 Task: Turn off the Reading Pane and check the Sent Items folder in Outlook.
Action: Mouse moved to (11, 145)
Screenshot: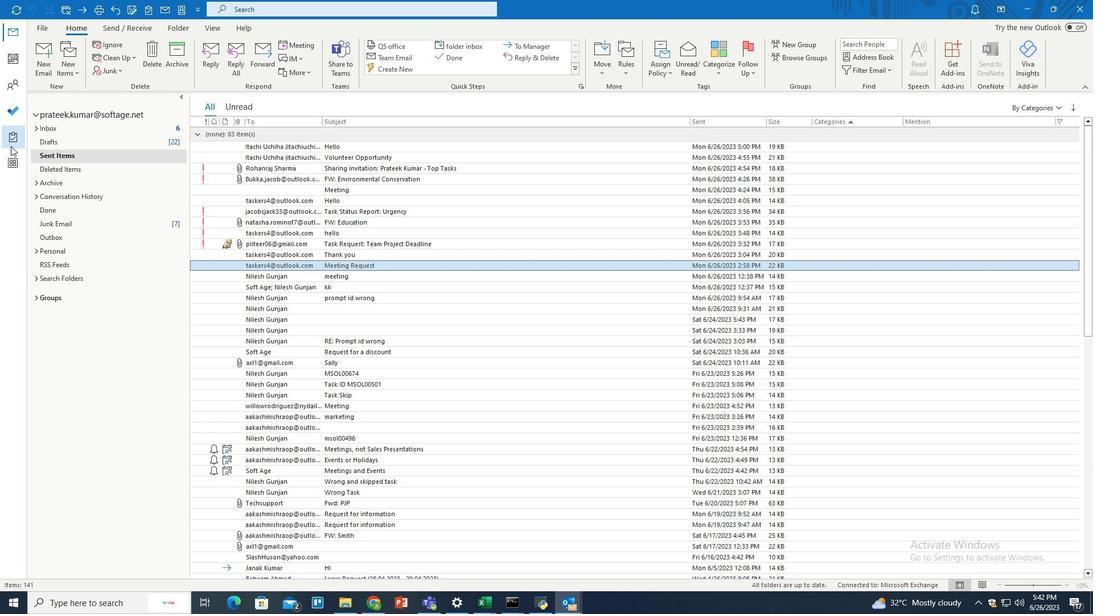 
Action: Mouse pressed left at (11, 145)
Screenshot: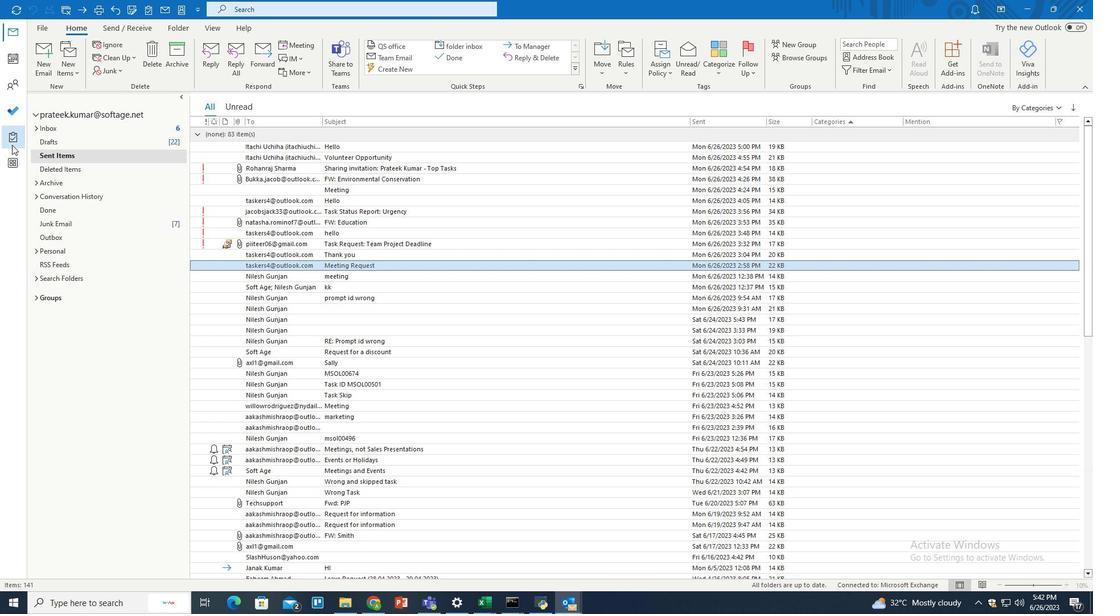 
Action: Mouse moved to (217, 29)
Screenshot: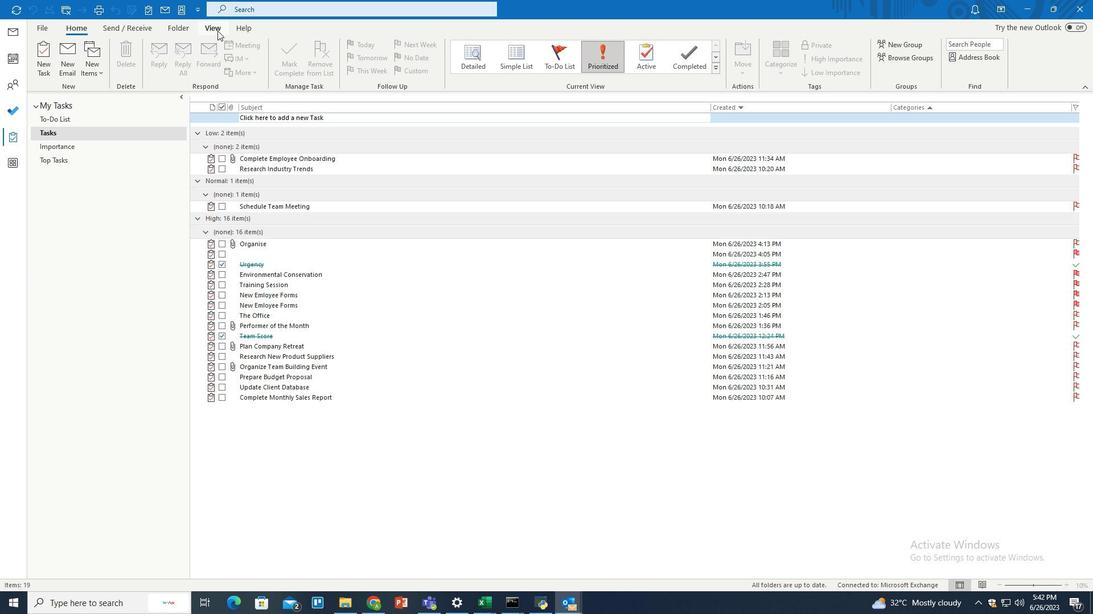 
Action: Mouse pressed left at (217, 29)
Screenshot: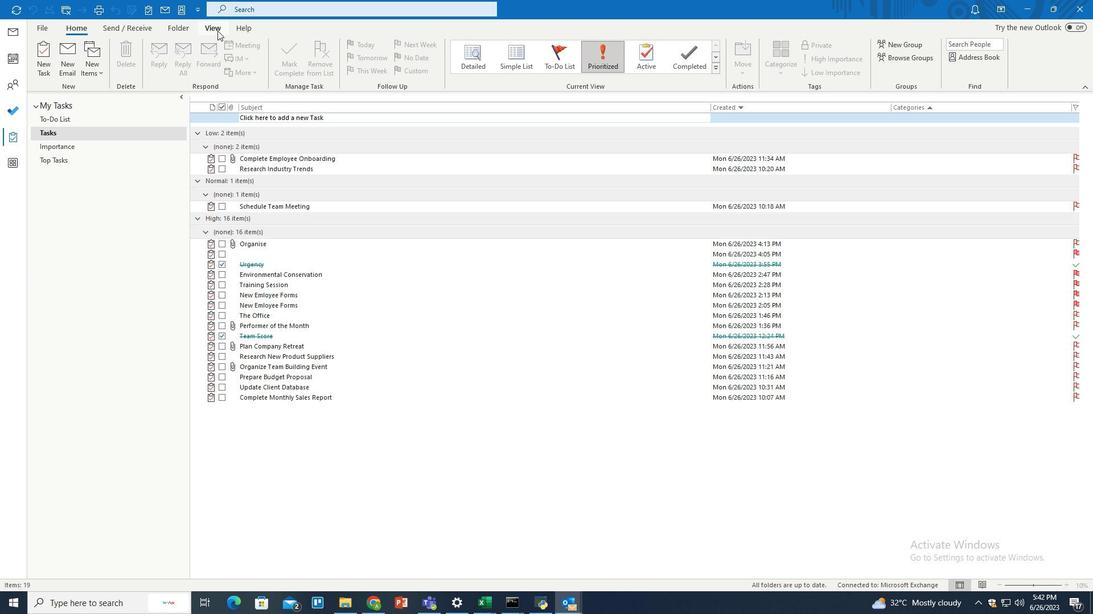 
Action: Mouse moved to (551, 67)
Screenshot: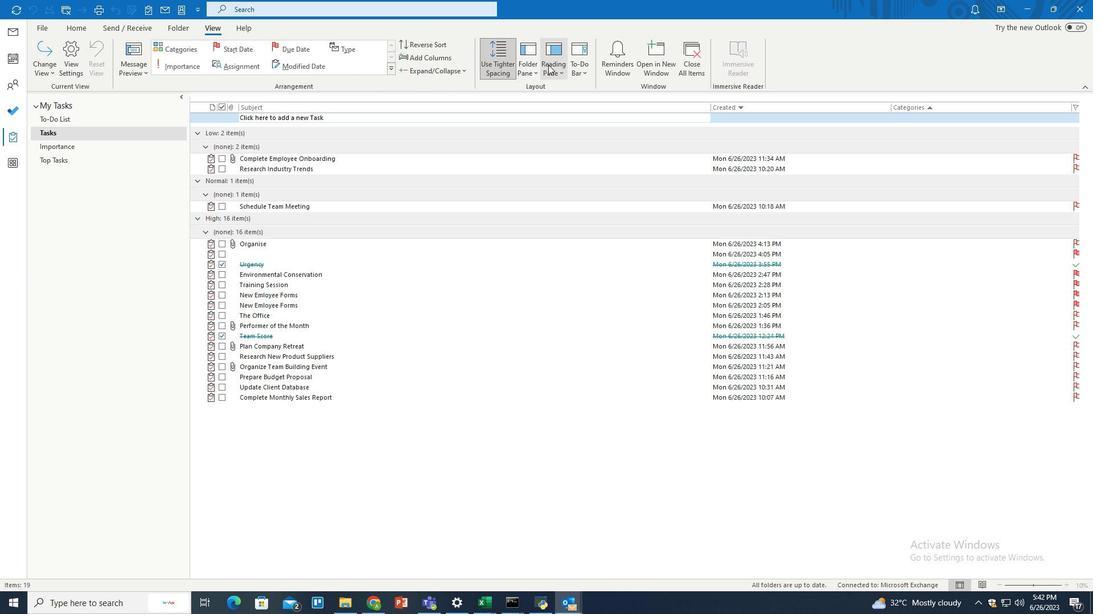 
Action: Mouse pressed left at (551, 67)
Screenshot: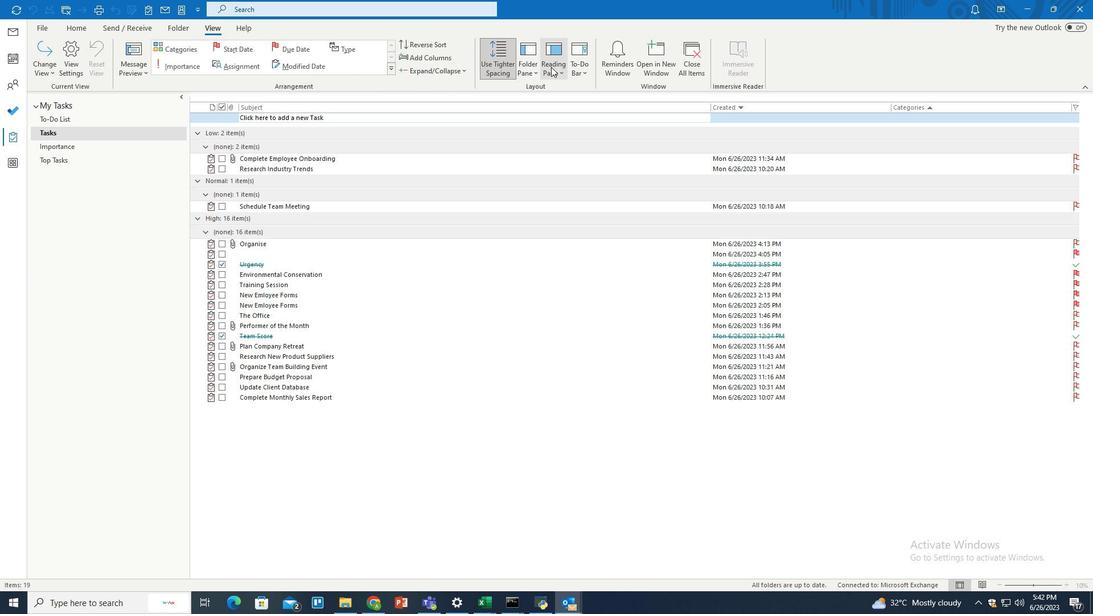 
Action: Mouse moved to (561, 100)
Screenshot: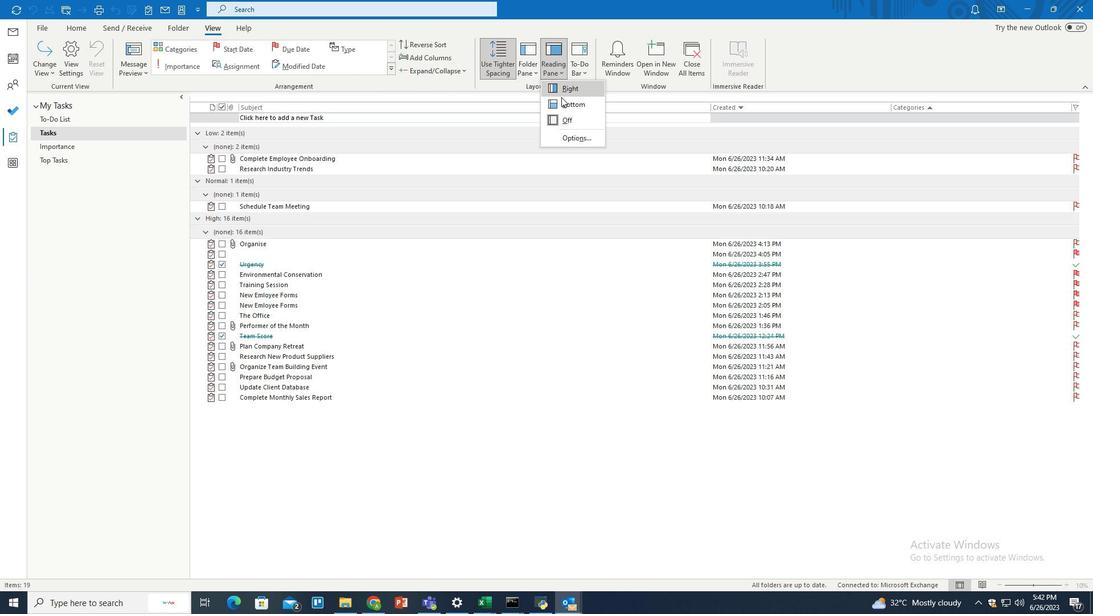 
Action: Mouse pressed left at (561, 100)
Screenshot: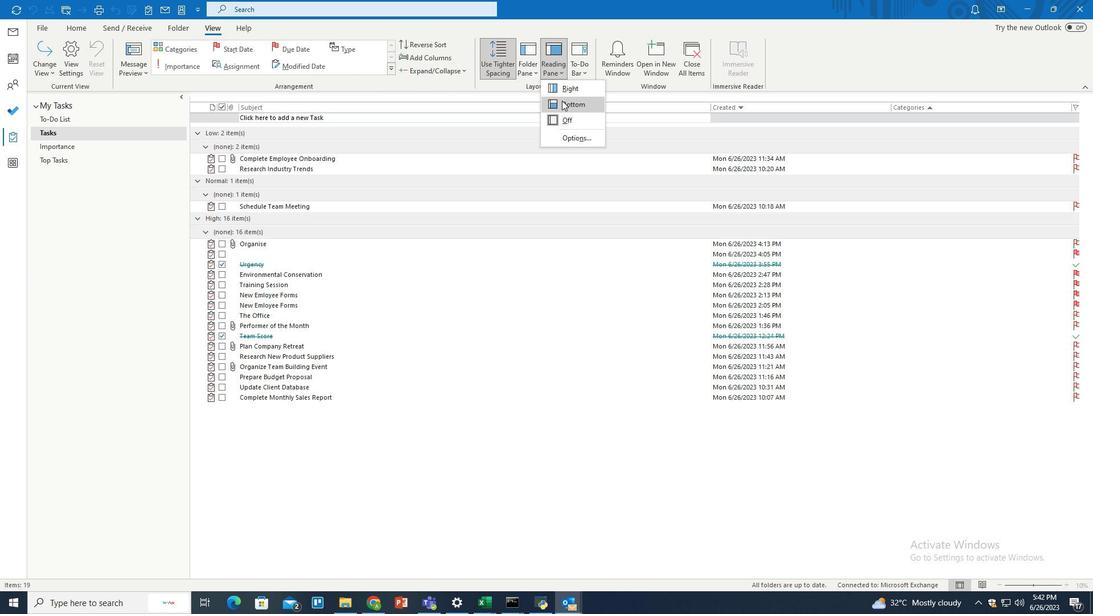 
Action: Mouse moved to (577, 70)
Screenshot: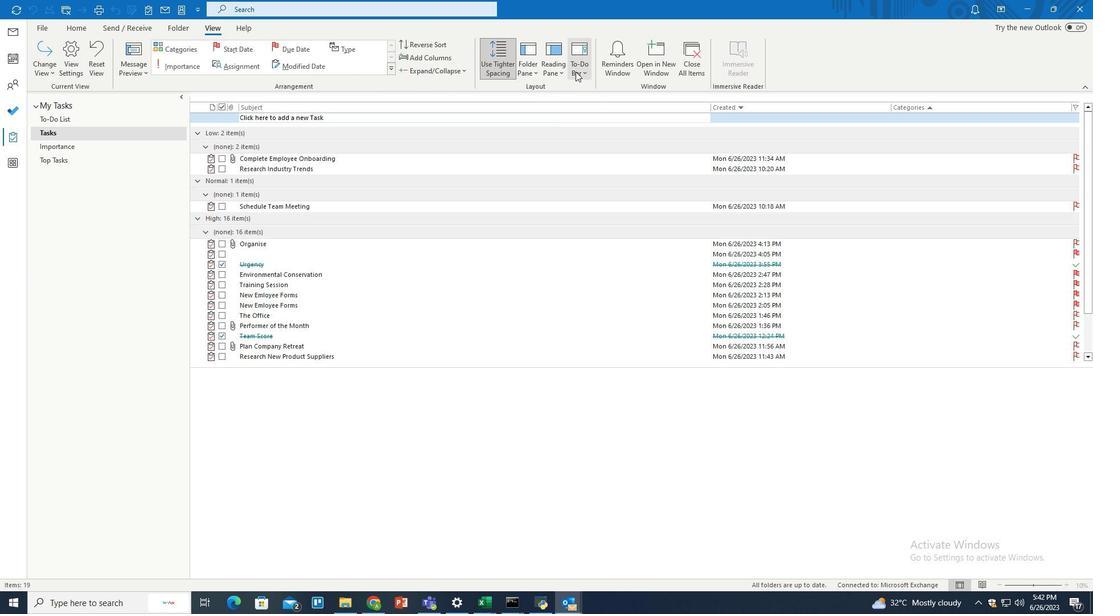 
Action: Mouse pressed left at (577, 70)
Screenshot: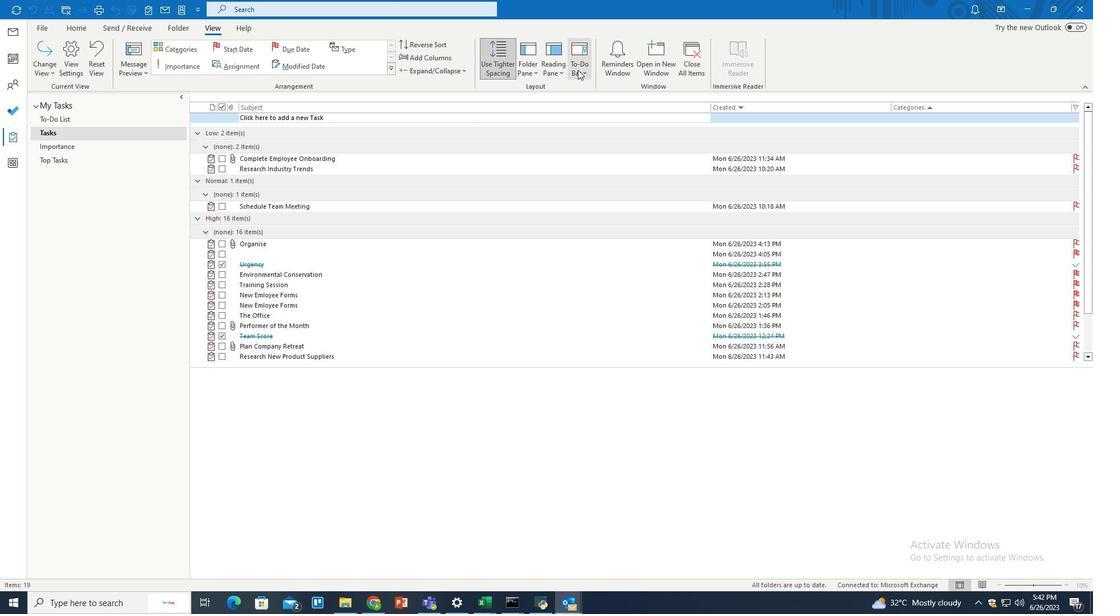 
Action: Mouse moved to (592, 85)
Screenshot: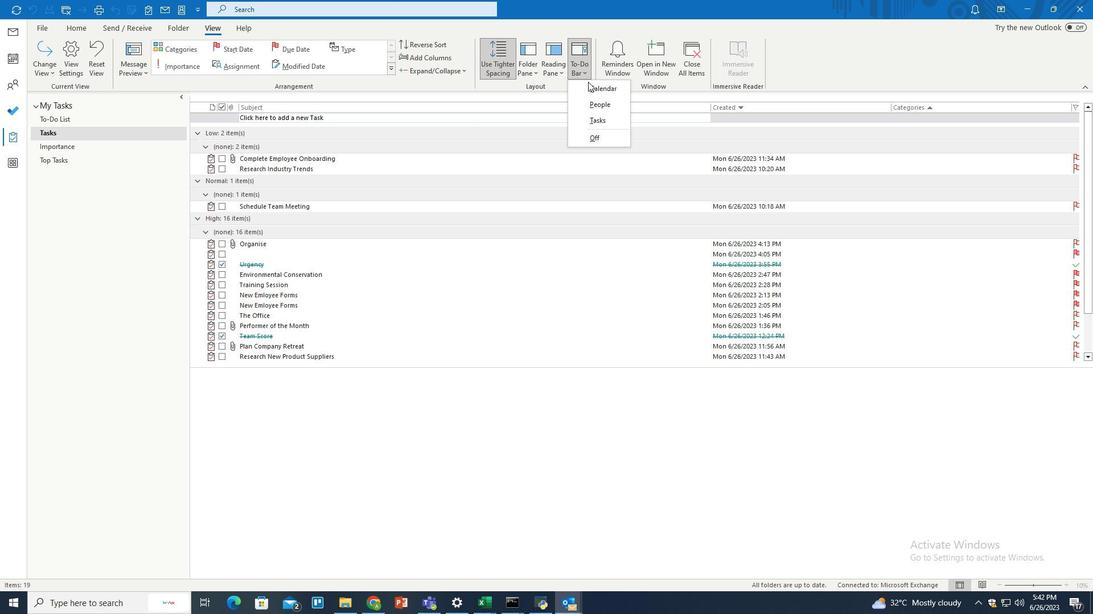 
Action: Mouse pressed left at (592, 85)
Screenshot: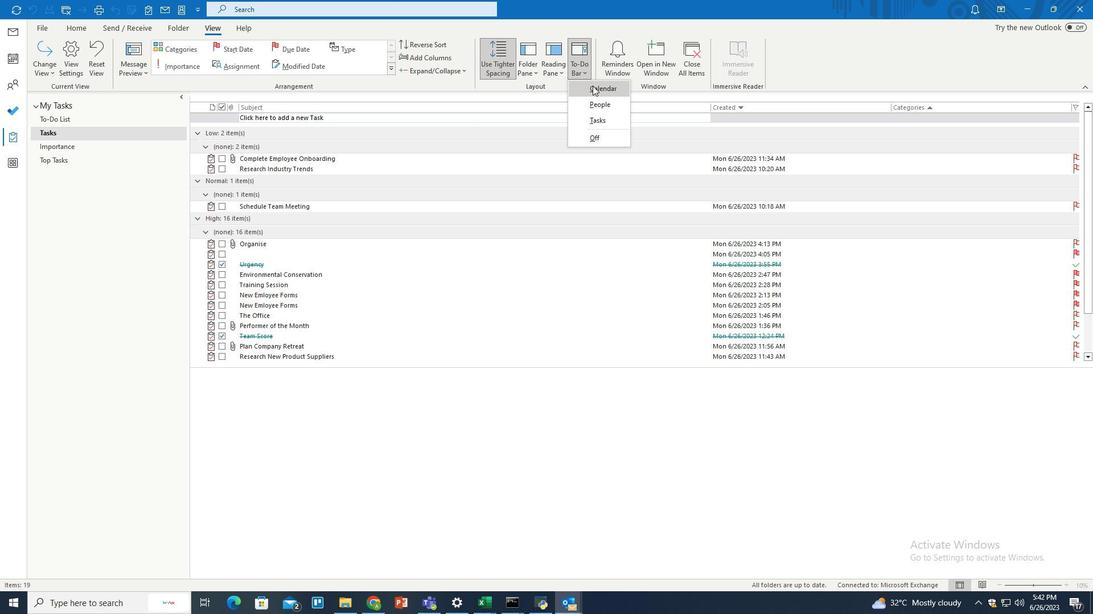 
